 Task: Reply to email with the signature Elle Wilson with the subject 'Interview follow-up' from softage.1@softage.net with the message 'Please confirm your availability for the meeting scheduled on [date and time].'
Action: Mouse moved to (815, 192)
Screenshot: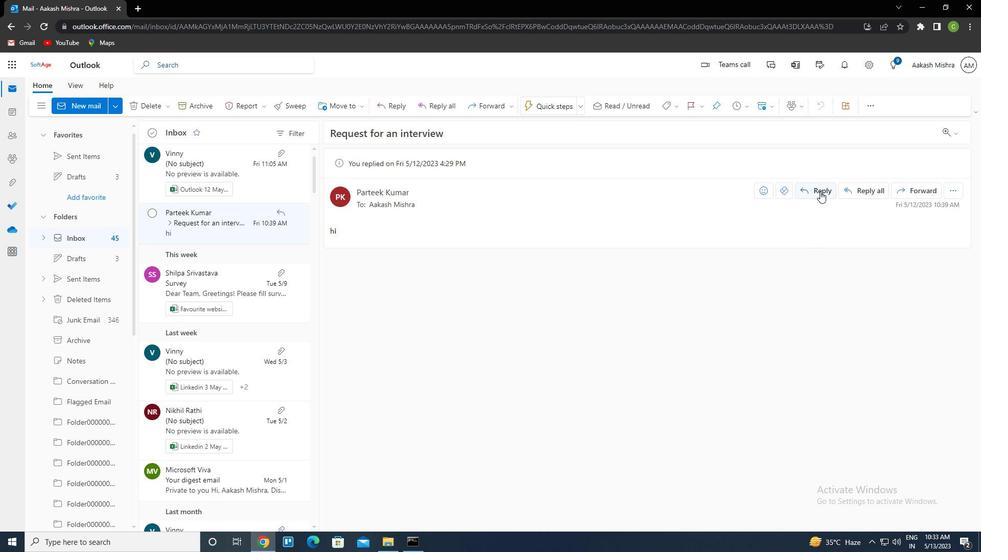 
Action: Mouse pressed left at (815, 192)
Screenshot: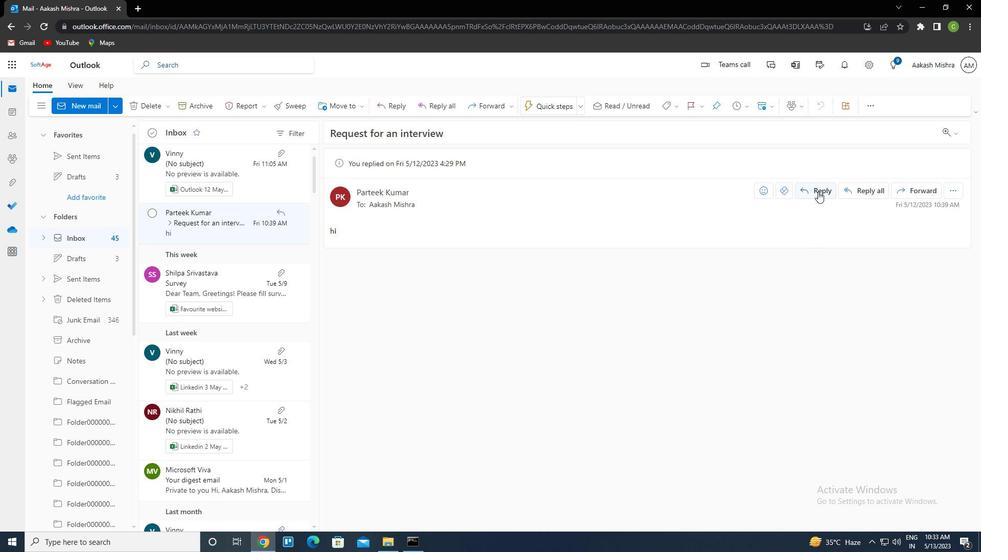 
Action: Mouse moved to (667, 110)
Screenshot: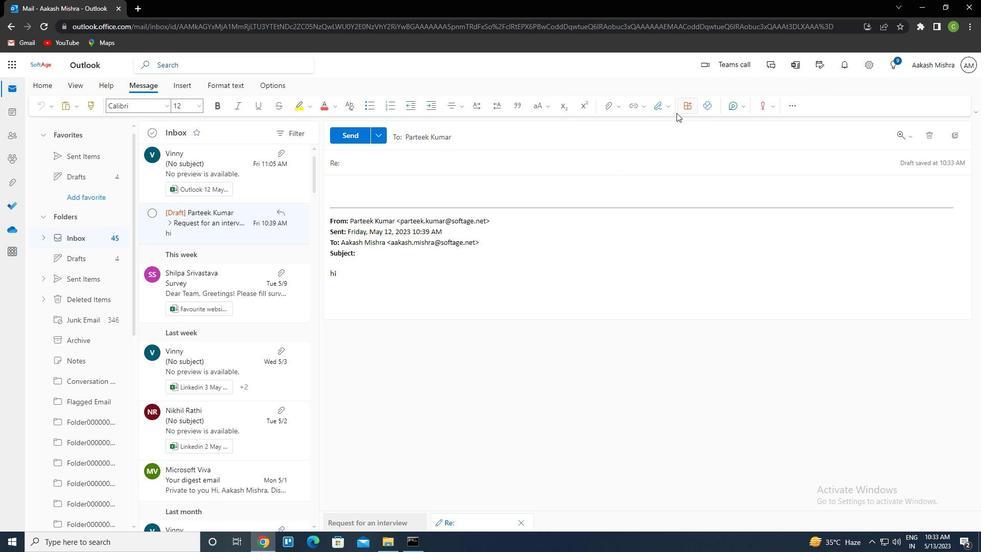 
Action: Mouse pressed left at (667, 110)
Screenshot: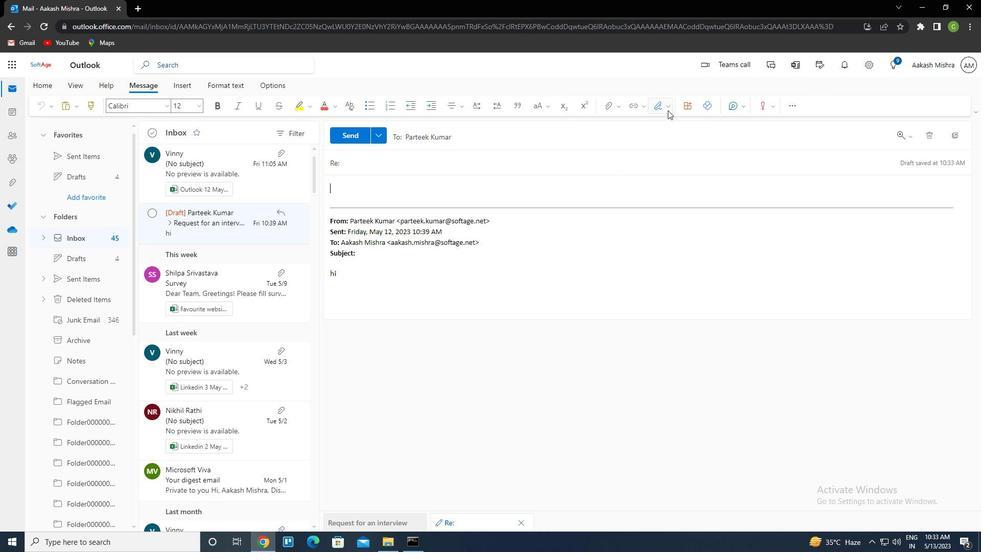 
Action: Mouse moved to (647, 149)
Screenshot: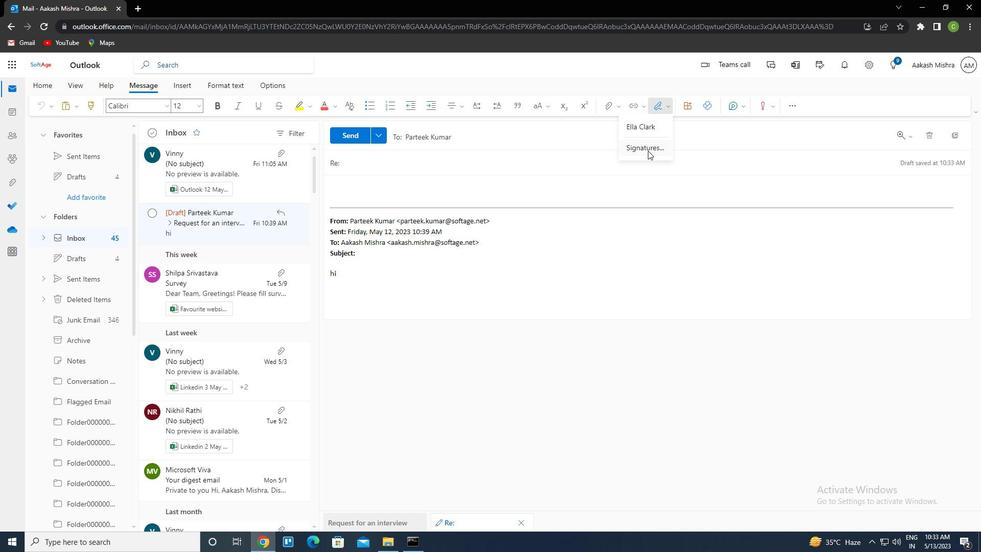
Action: Mouse pressed left at (647, 149)
Screenshot: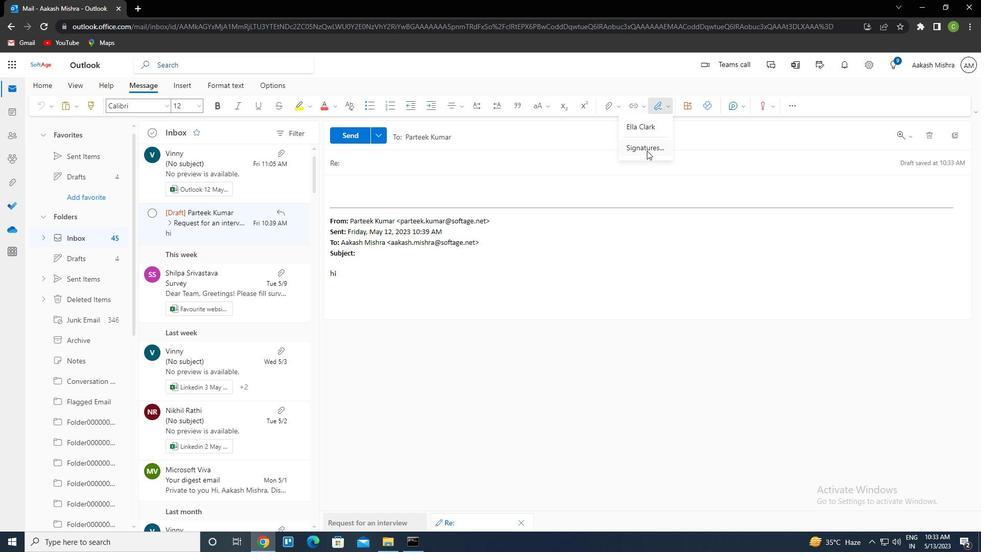 
Action: Mouse moved to (688, 187)
Screenshot: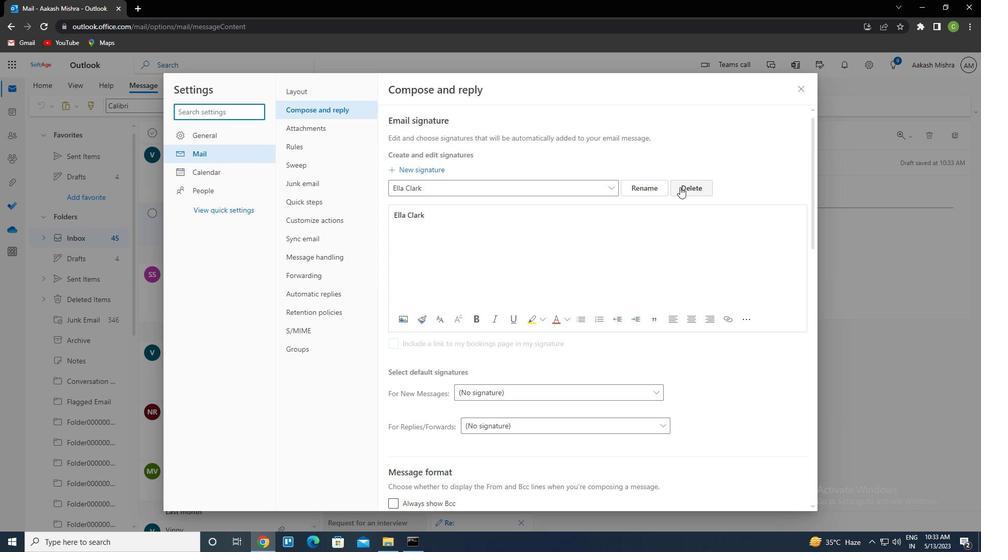 
Action: Mouse pressed left at (688, 187)
Screenshot: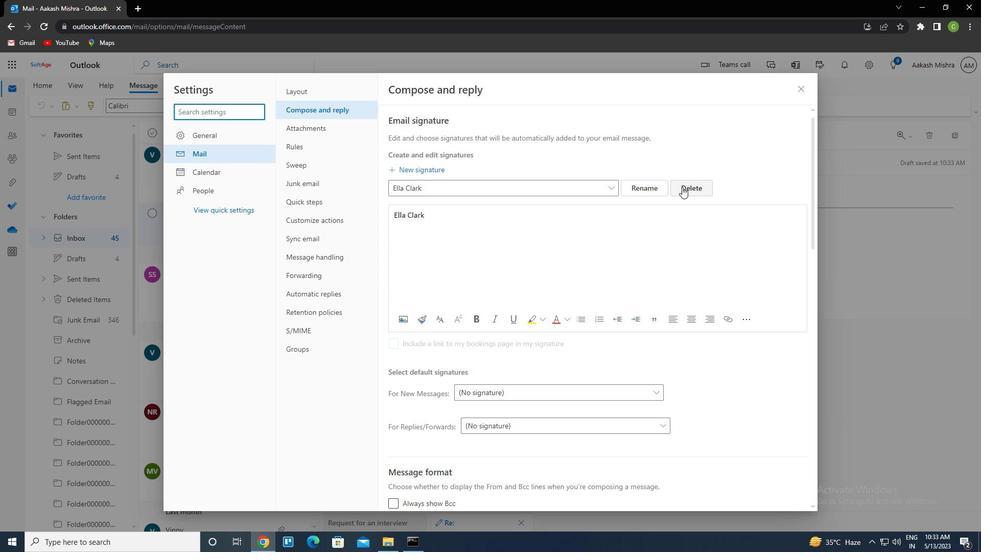 
Action: Mouse moved to (530, 189)
Screenshot: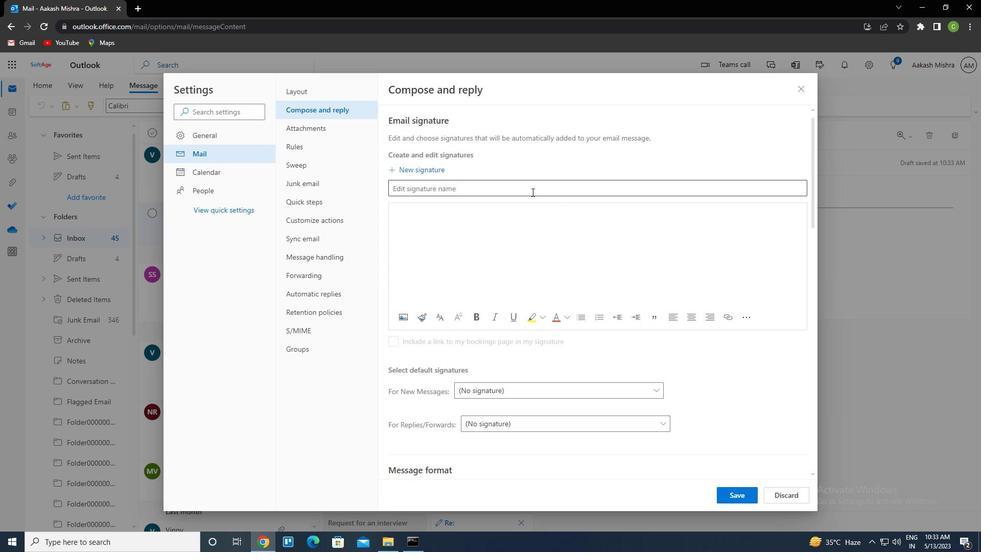 
Action: Mouse pressed left at (530, 189)
Screenshot: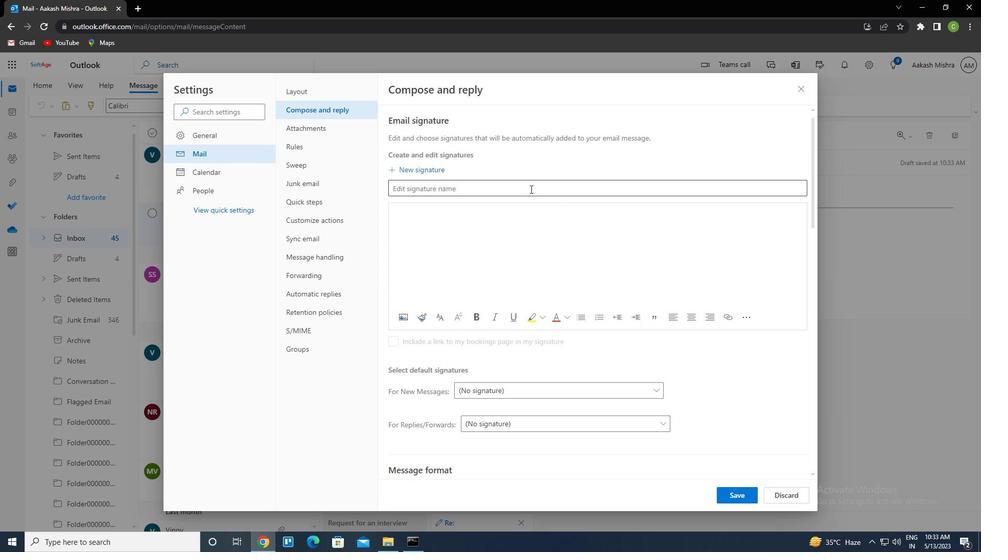 
Action: Key pressed <Key.shift><Key.caps_lock>E<Key.caps_lock>LLE<Key.space><Key.caps_lock>W<Key.caps_lock>ILSON<Key.tab><Key.caps_lock>E<Key.caps_lock>LLE<Key.space><Key.caps_lock>W<Key.caps_lock>ILSON
Screenshot: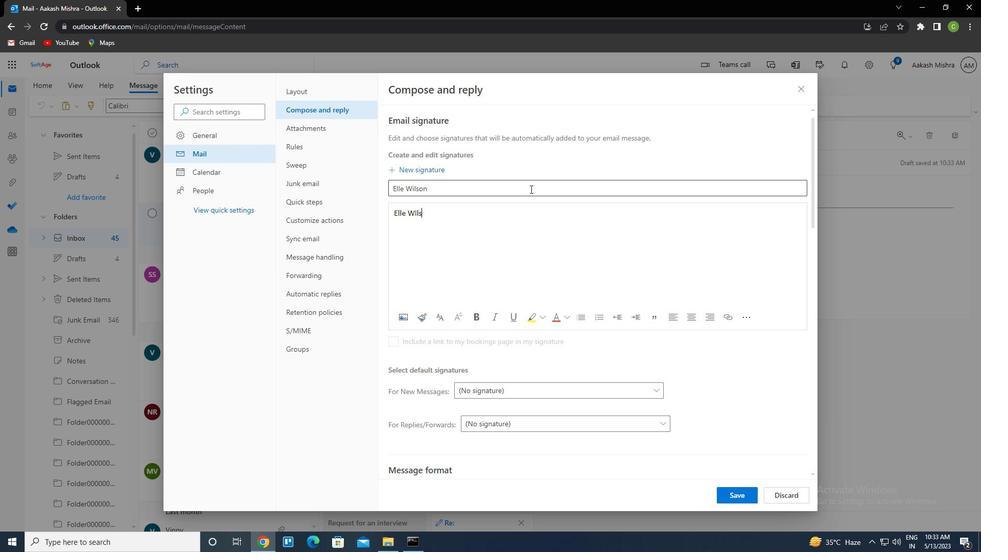 
Action: Mouse moved to (731, 488)
Screenshot: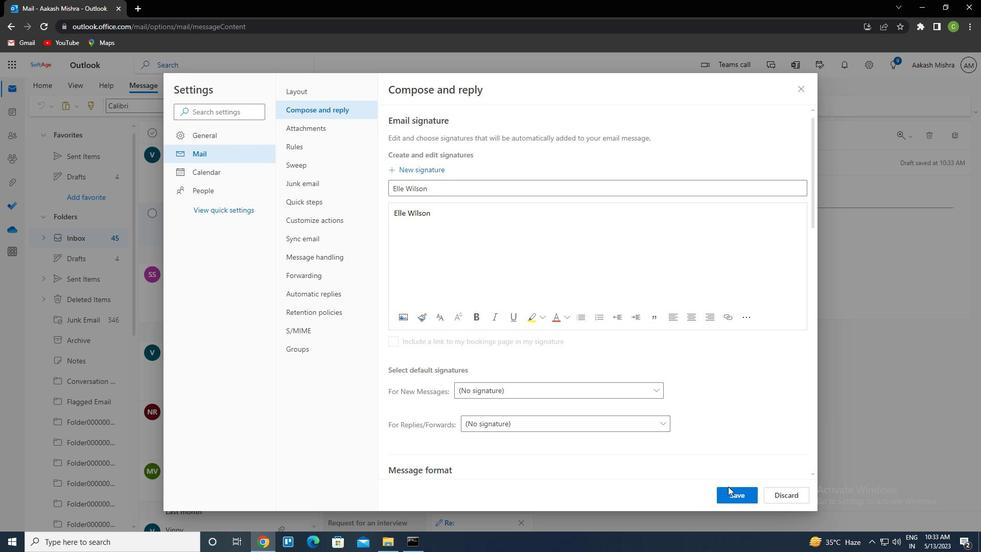 
Action: Mouse pressed left at (731, 488)
Screenshot: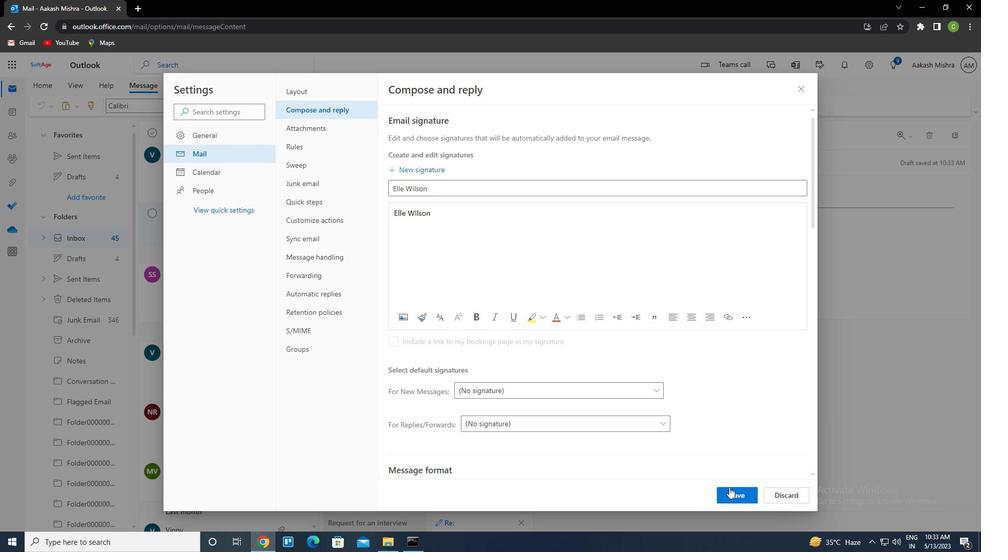 
Action: Mouse moved to (797, 88)
Screenshot: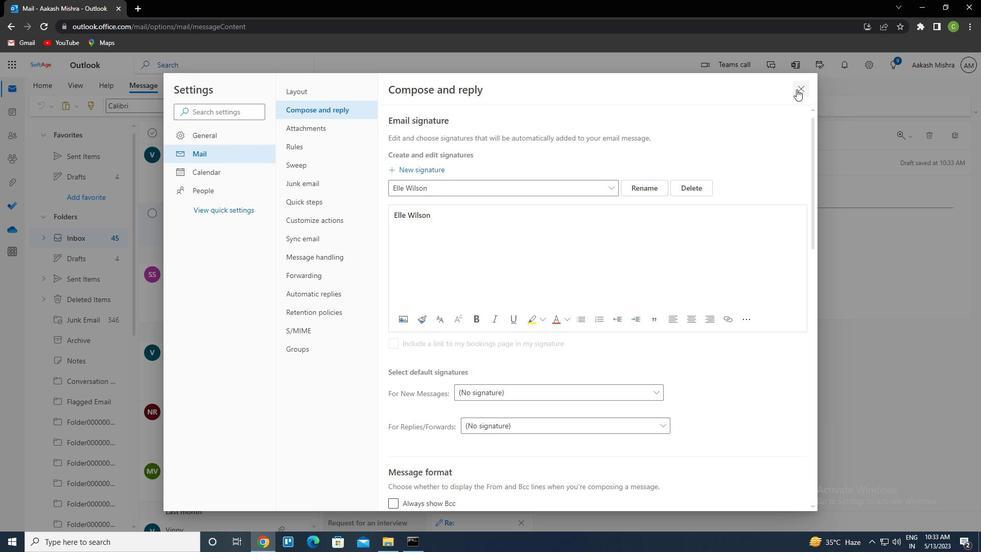 
Action: Mouse pressed left at (797, 88)
Screenshot: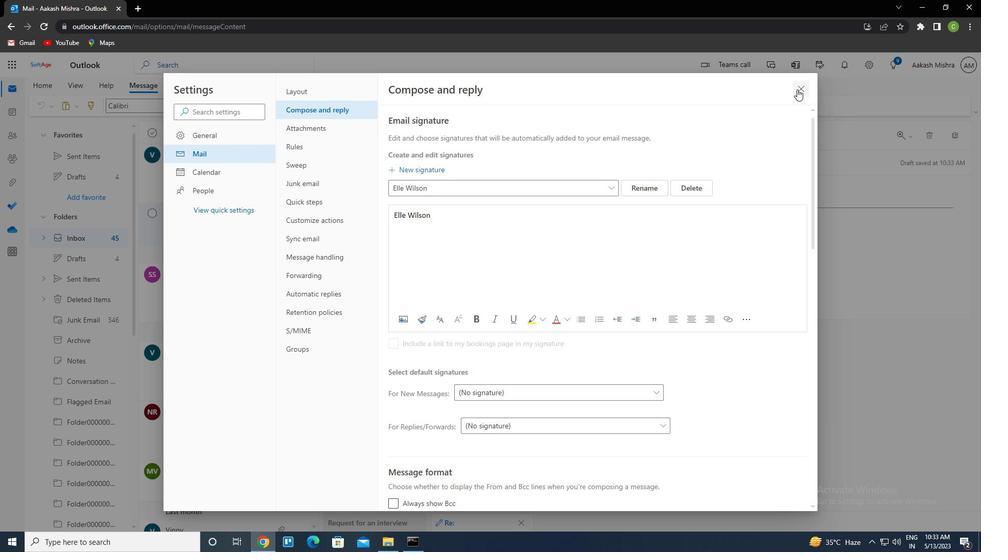 
Action: Mouse moved to (663, 104)
Screenshot: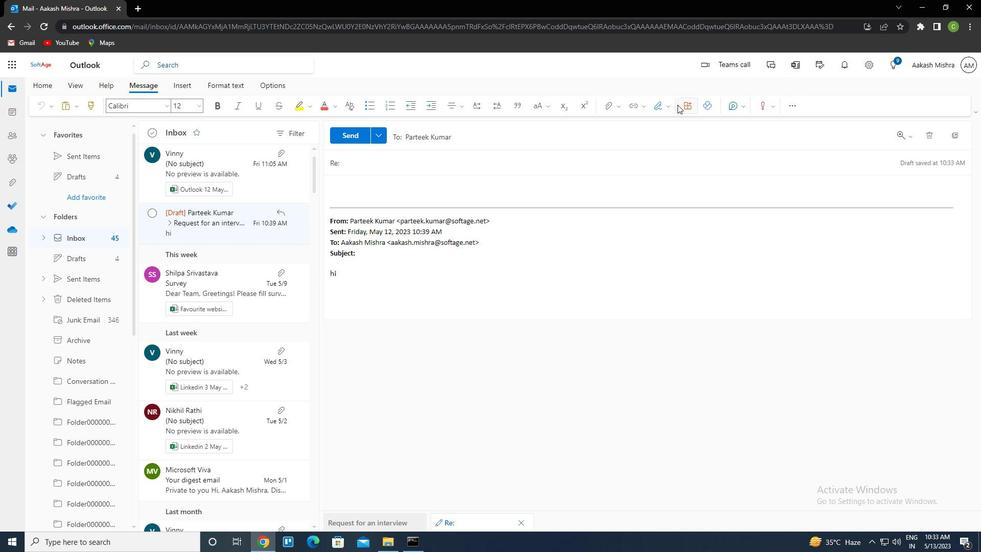 
Action: Mouse pressed left at (663, 104)
Screenshot: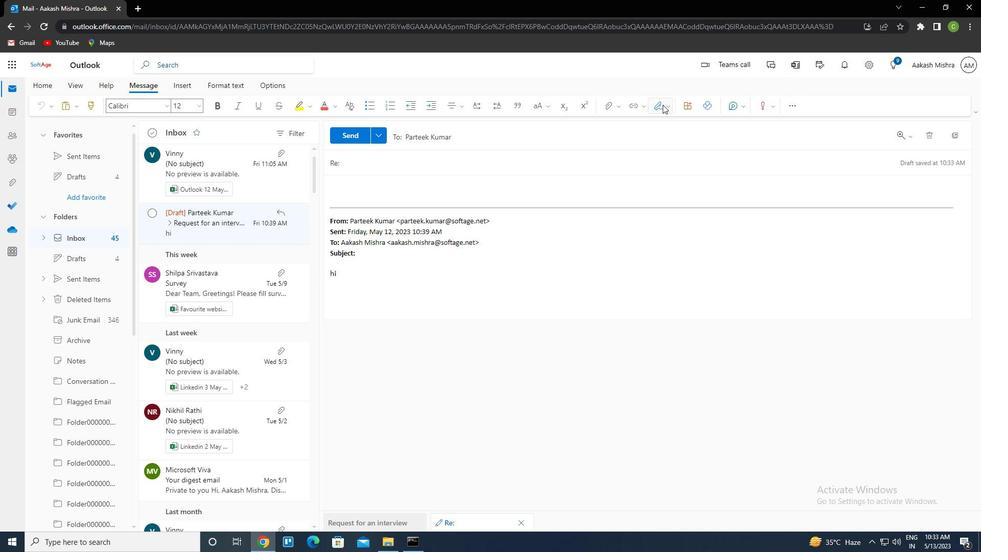 
Action: Mouse moved to (642, 123)
Screenshot: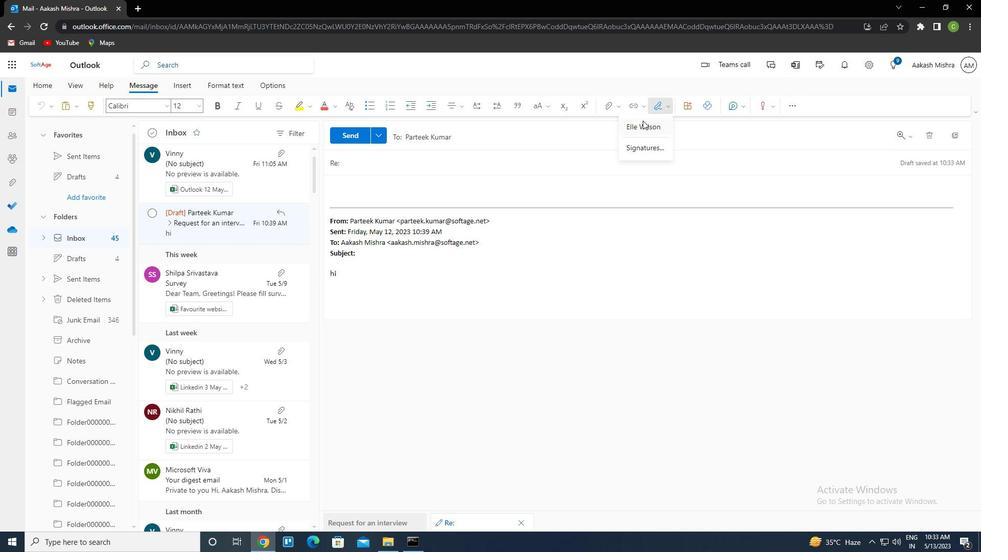 
Action: Mouse pressed left at (642, 123)
Screenshot: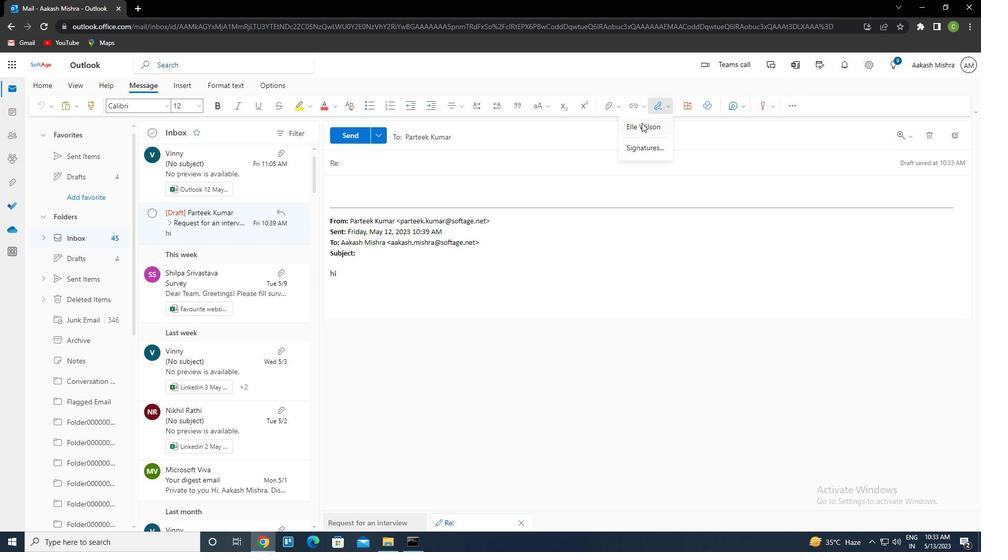 
Action: Mouse moved to (381, 164)
Screenshot: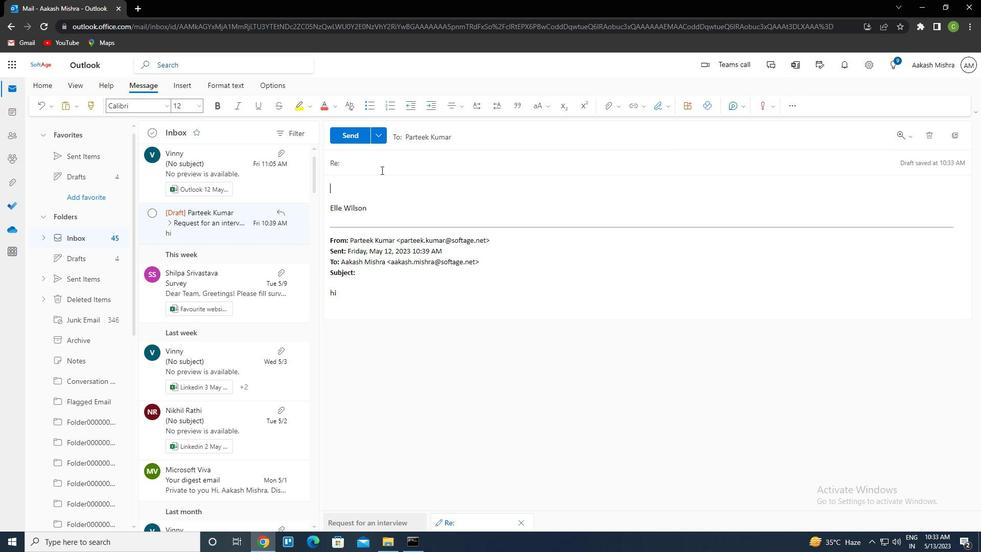 
Action: Mouse pressed left at (381, 164)
Screenshot: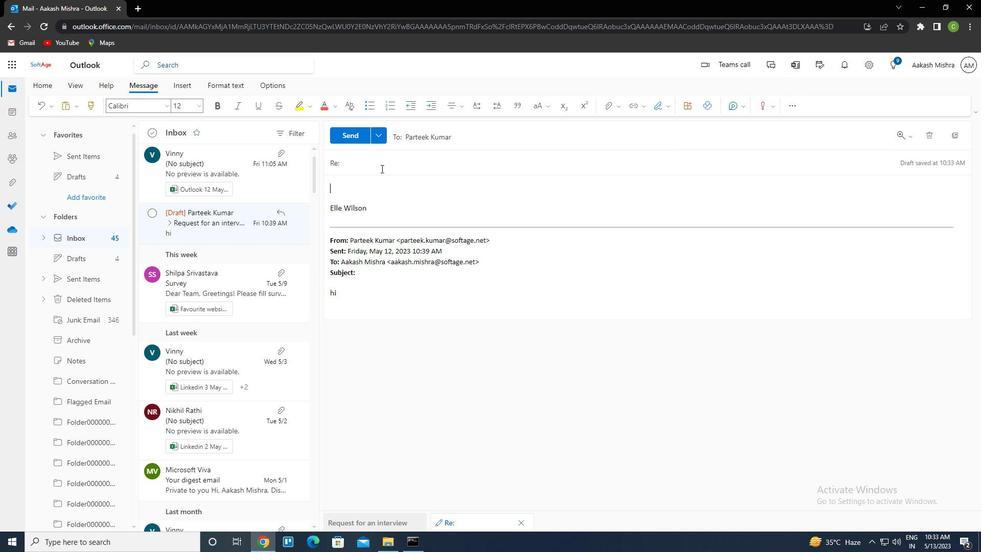 
Action: Key pressed <Key.caps_lock>I<Key.caps_lock>NTERVIW<Key.backspace><Key.backspace>IEW<Key.space>FOLLOW-UP<Key.tab><Key.caps_lock>P<Key.caps_lock>LEASE<Key.space>CONFIRM<Key.space>YOUR<Key.space>AVAILABILITY<Key.space>FOR<Key.space>THE<Key.space>MEETING<Key.space>SCHEDULES<Key.backspace>D<Key.space>ON<Key.space><Key.shift_r><Key.shift_r><Key.shift_r><Key.shift_r><Key.shift_r>[<Key.caps_lock><Key.caps_lock>DATE<Key.space>AND<Key.space>TIME<Key.shift_r><Key.shift_r><Key.shift_r><Key.shift_r><Key.shift_r><Key.shift_r><Key.shift_r>}<Key.backspace>]
Screenshot: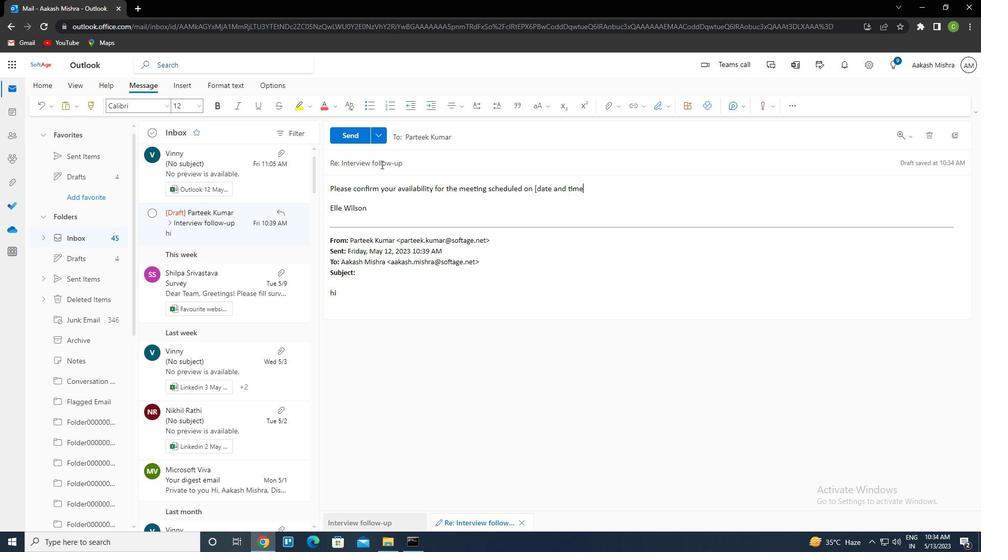 
Action: Mouse moved to (340, 132)
Screenshot: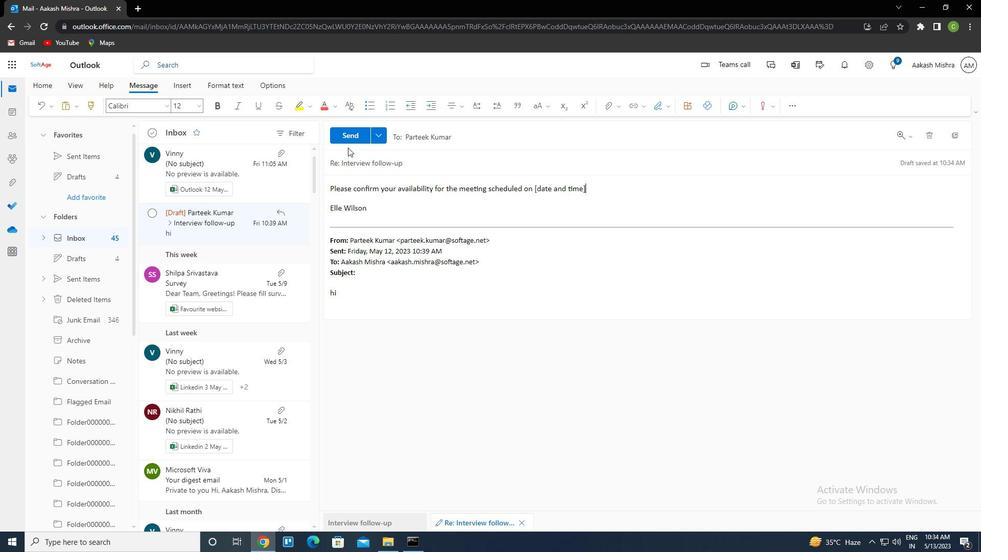 
Action: Mouse pressed left at (340, 132)
Screenshot: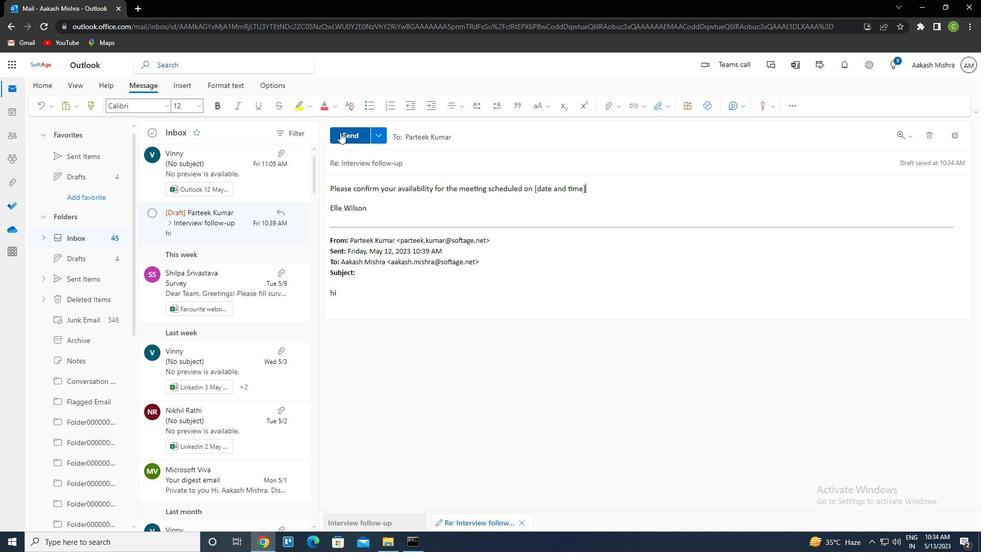 
Action: Mouse moved to (439, 222)
Screenshot: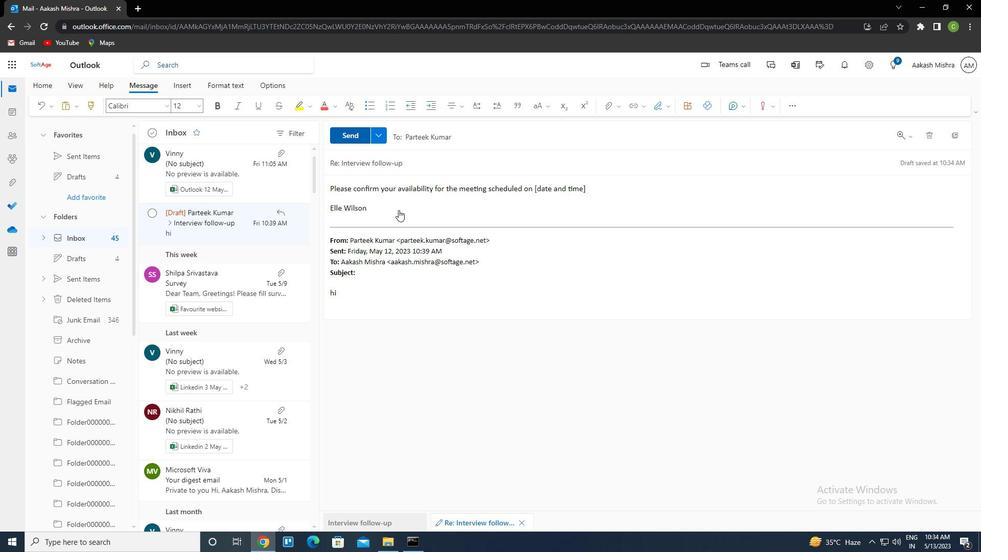 
